 Task: Create a rule from the Agile list, Priority changed -> Complete task in the project Trailblazer if Priority Cleared then Complete Task.
Action: Mouse moved to (61, 352)
Screenshot: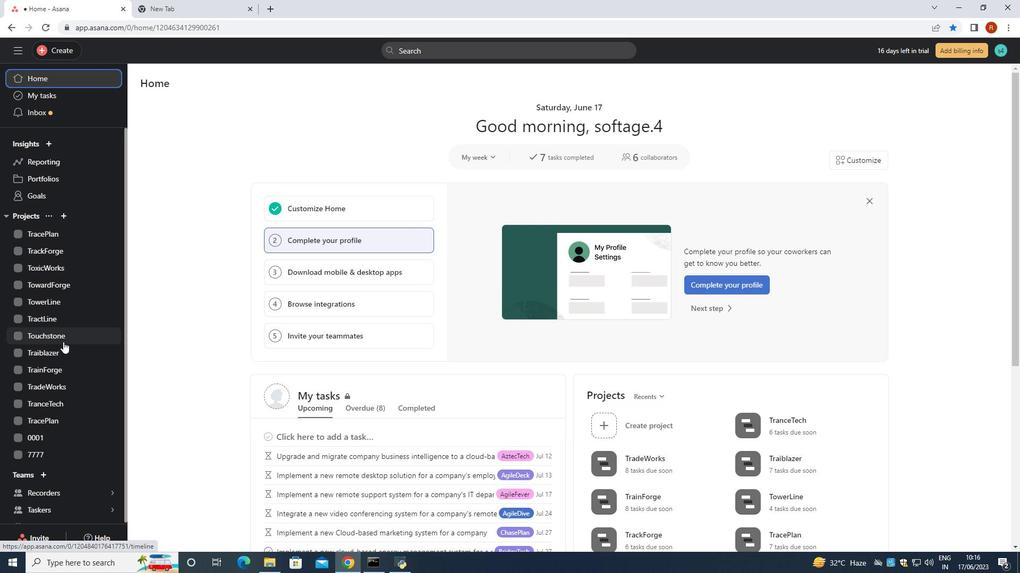 
Action: Mouse pressed left at (61, 352)
Screenshot: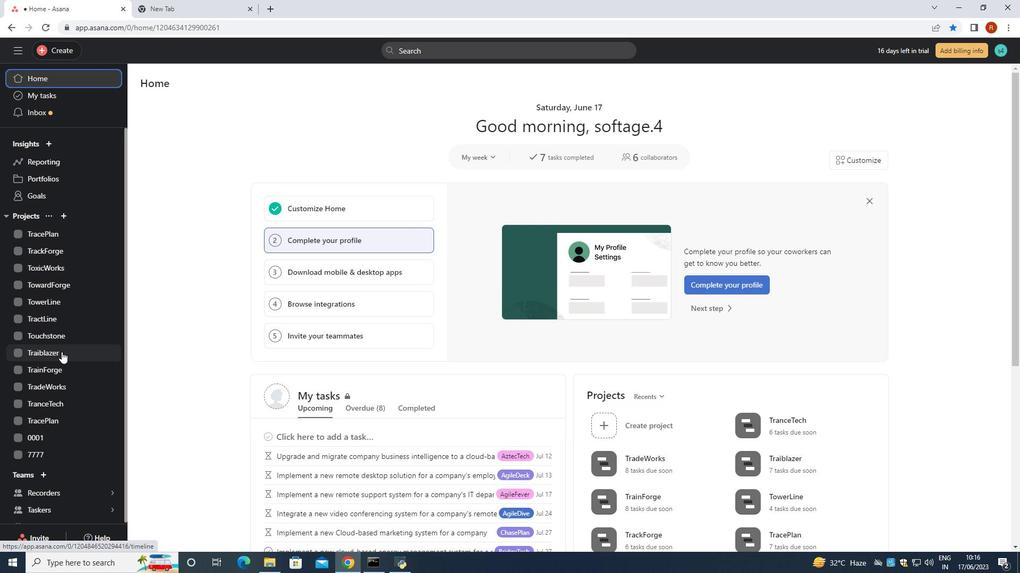 
Action: Mouse moved to (1004, 88)
Screenshot: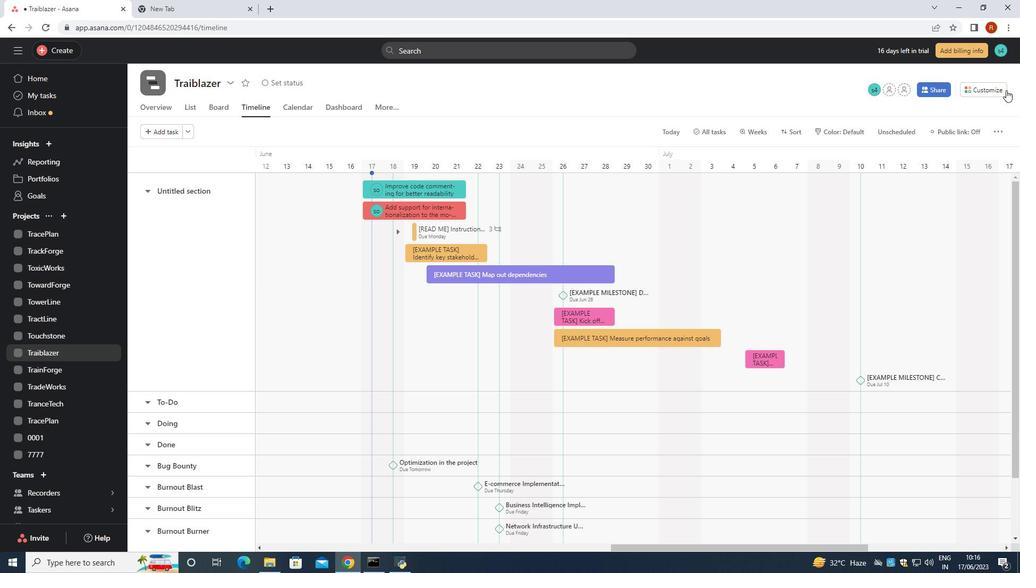 
Action: Mouse pressed left at (1004, 88)
Screenshot: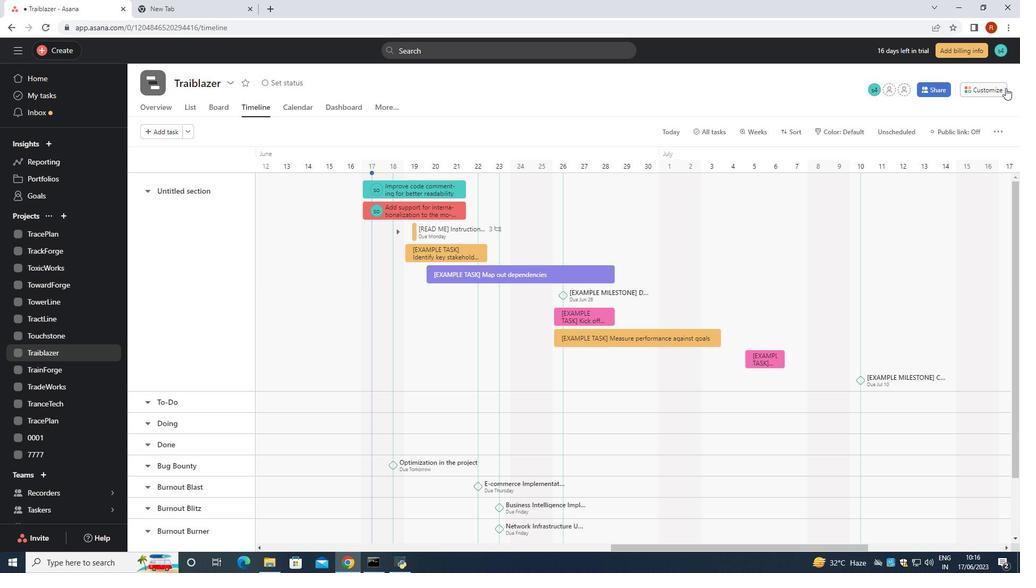 
Action: Mouse moved to (792, 241)
Screenshot: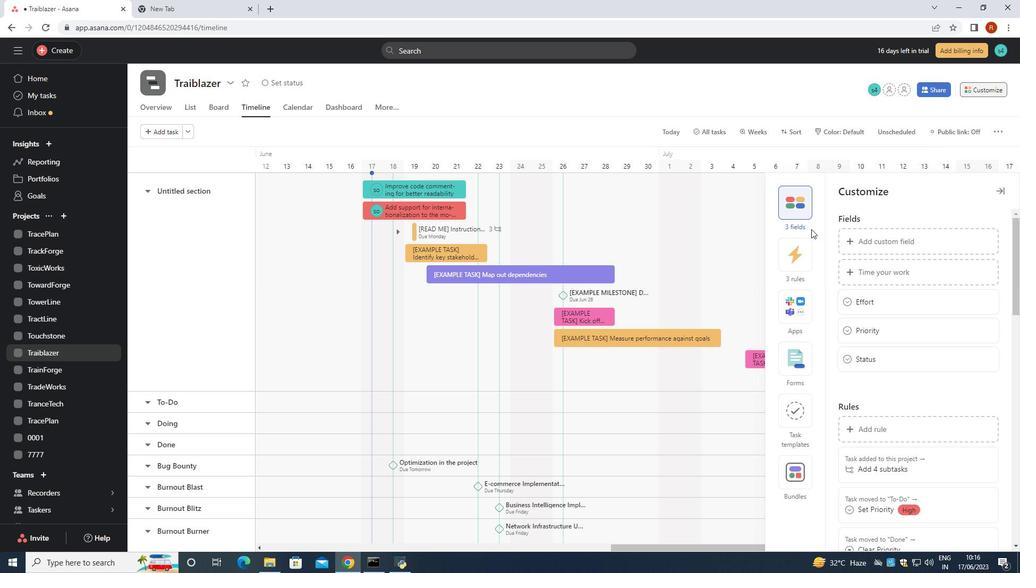 
Action: Mouse pressed left at (792, 241)
Screenshot: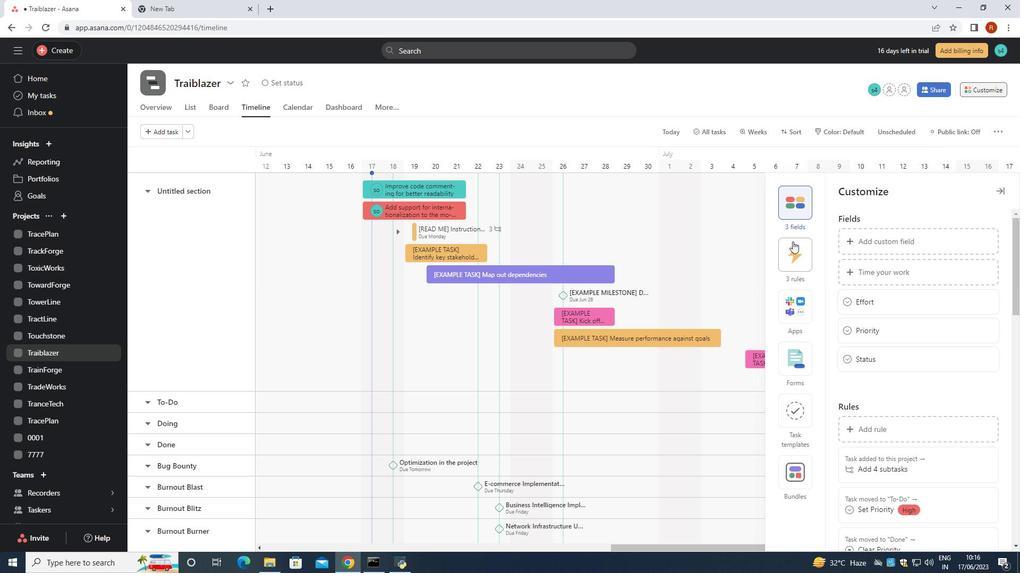
Action: Mouse moved to (885, 241)
Screenshot: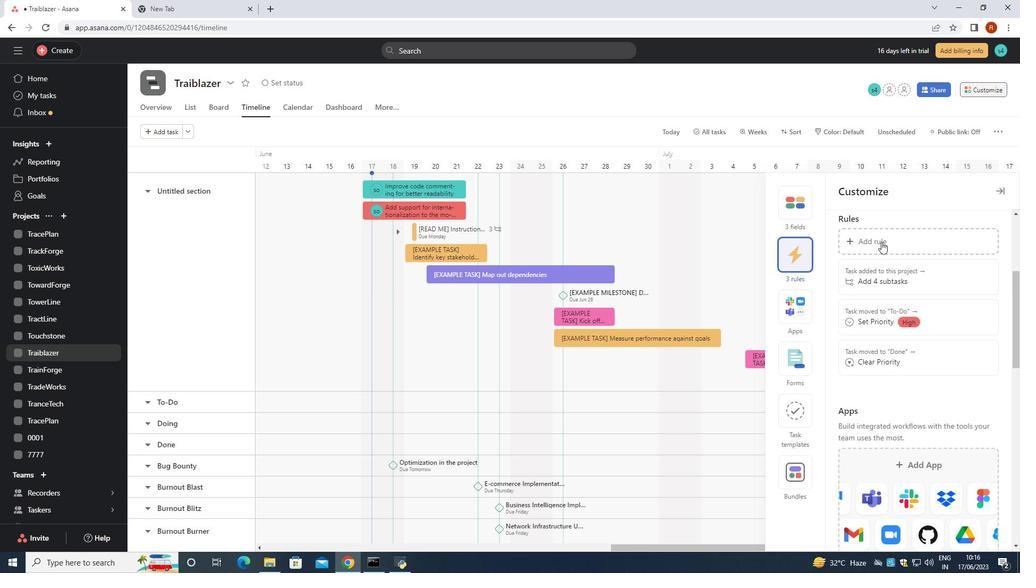 
Action: Mouse pressed left at (885, 241)
Screenshot: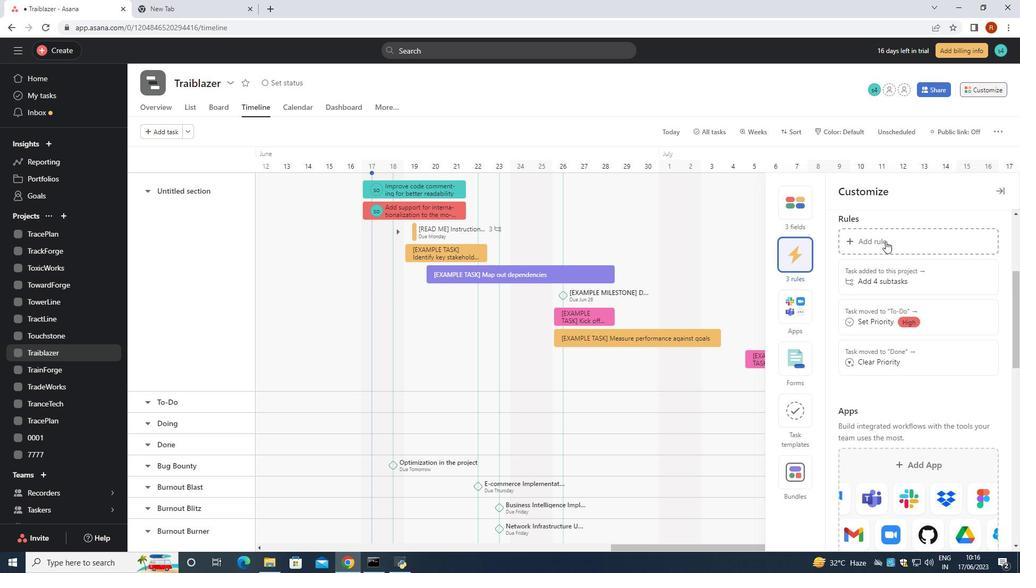 
Action: Mouse moved to (226, 156)
Screenshot: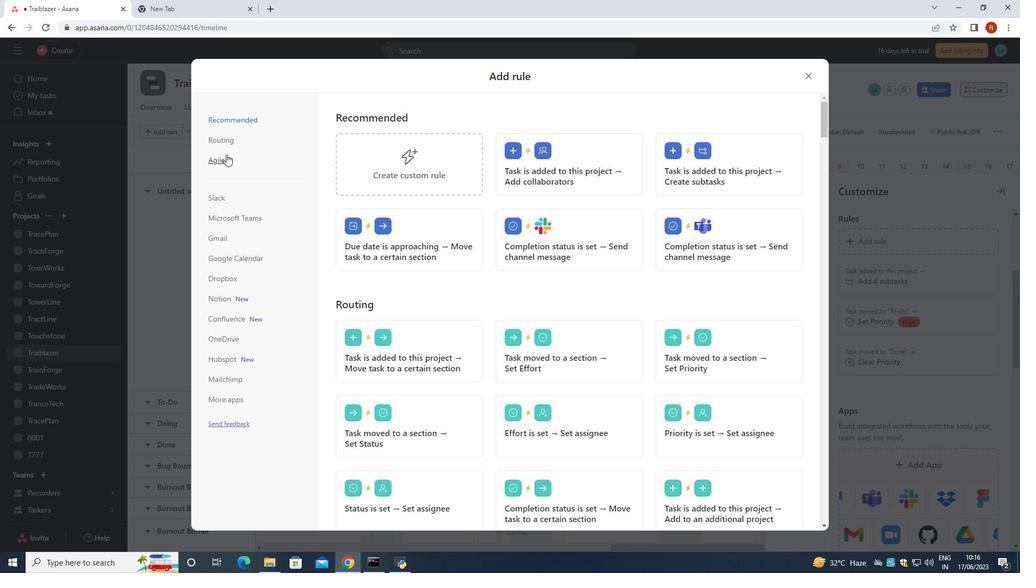 
Action: Mouse pressed left at (226, 156)
Screenshot: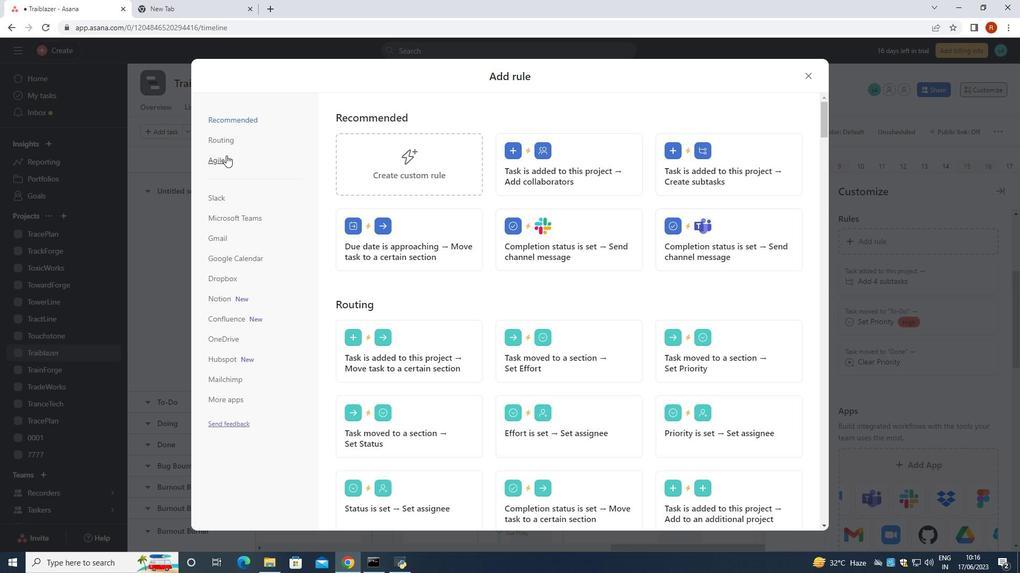 
Action: Mouse moved to (754, 165)
Screenshot: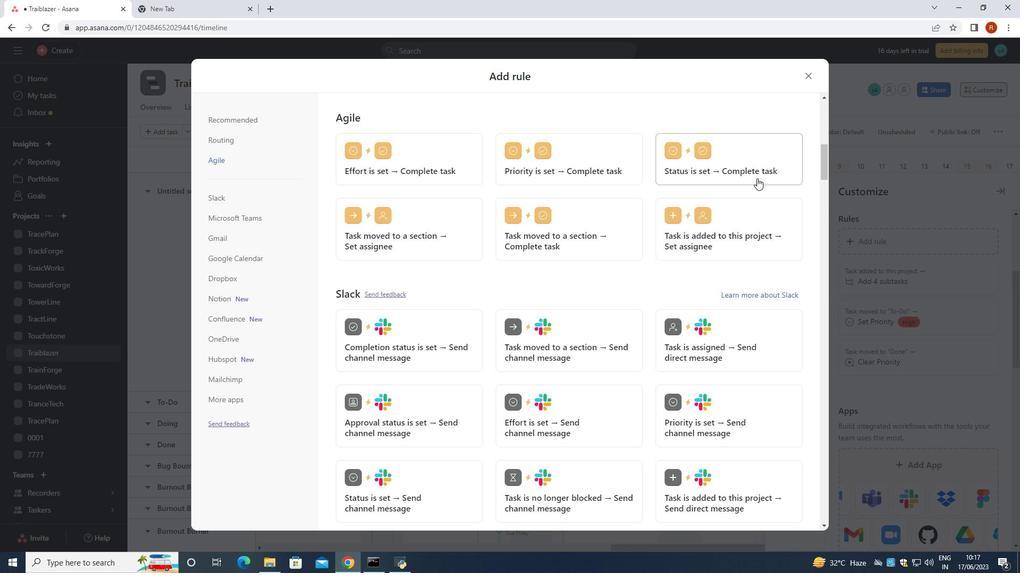 
Action: Mouse pressed left at (754, 165)
Screenshot: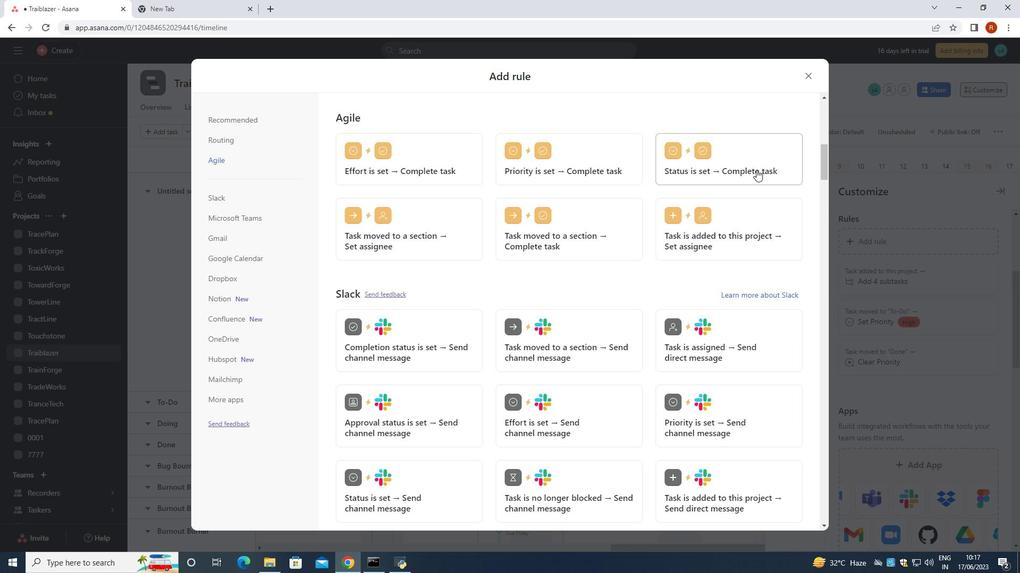 
Action: Mouse moved to (427, 277)
Screenshot: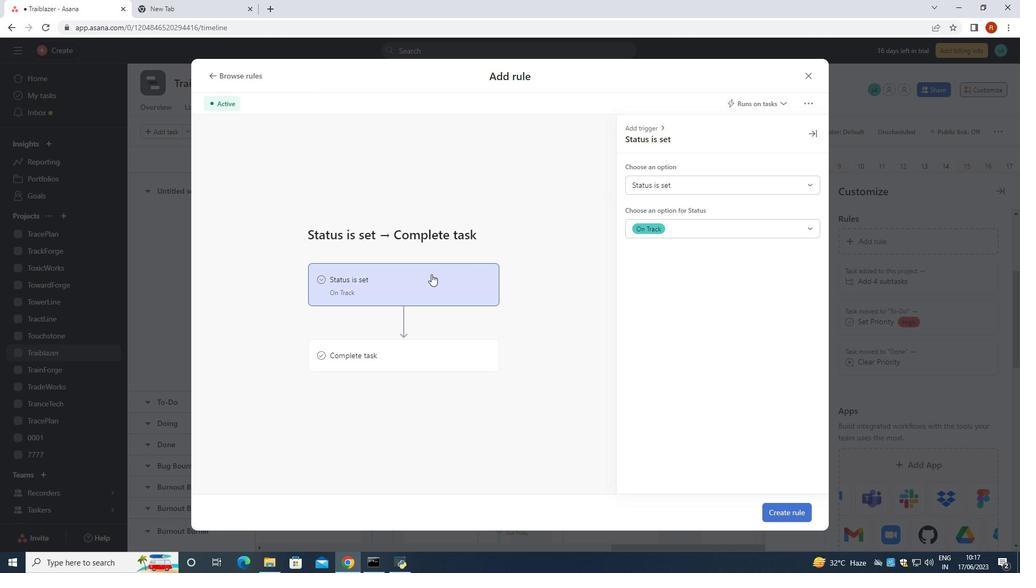 
Action: Mouse pressed left at (427, 277)
Screenshot: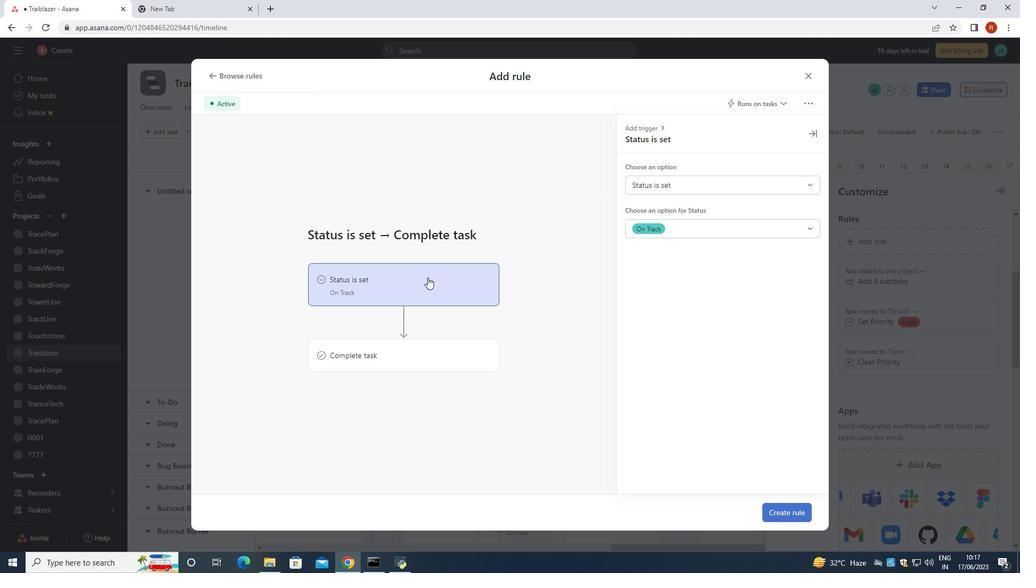 
Action: Mouse moved to (733, 187)
Screenshot: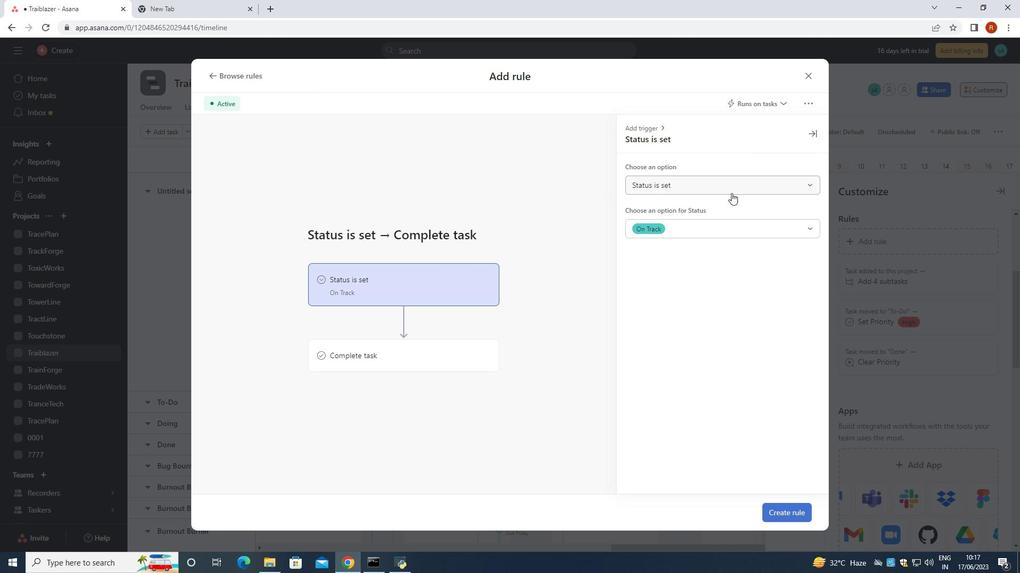 
Action: Mouse pressed left at (733, 187)
Screenshot: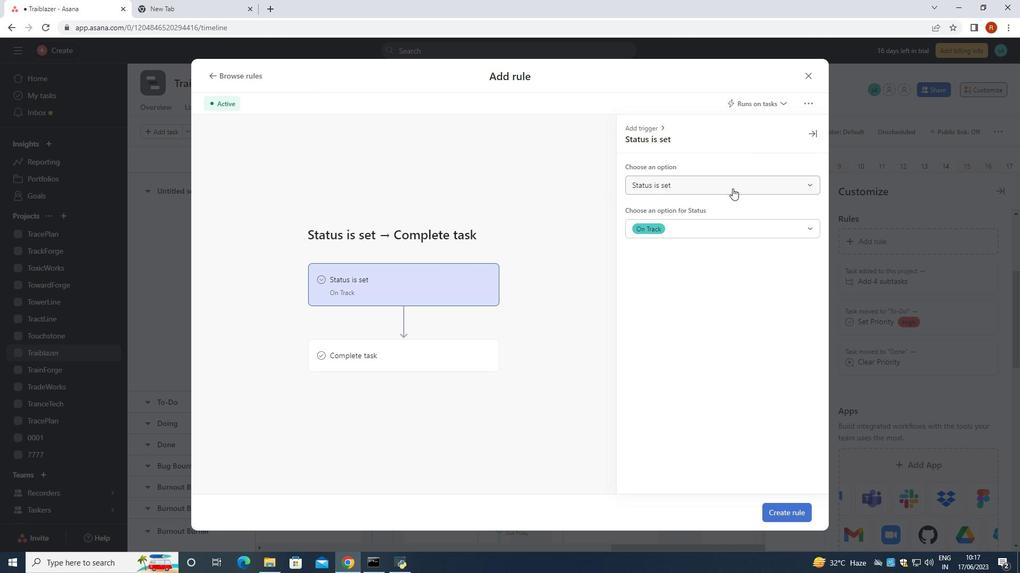 
Action: Mouse moved to (687, 224)
Screenshot: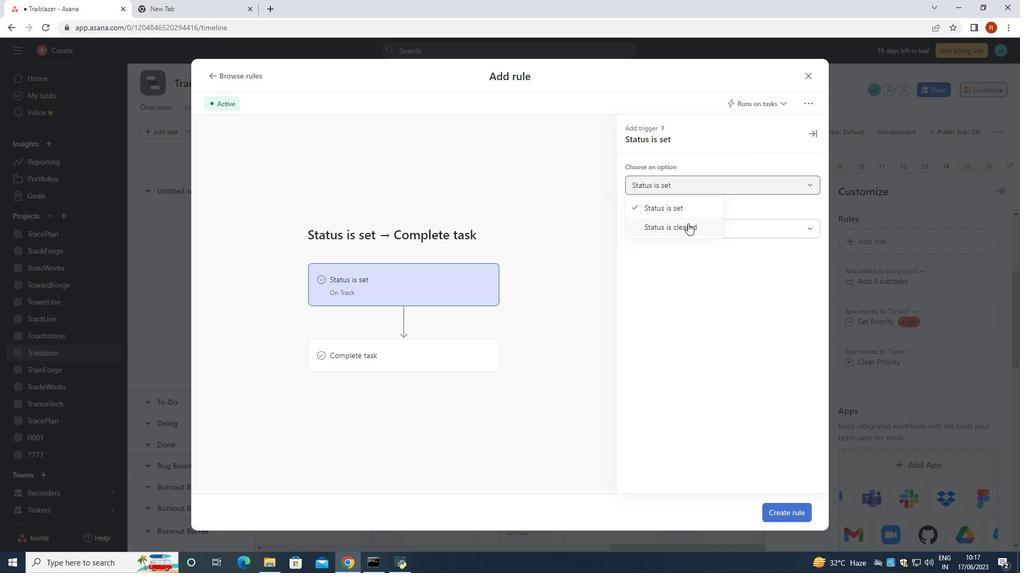 
Action: Mouse pressed left at (687, 224)
Screenshot: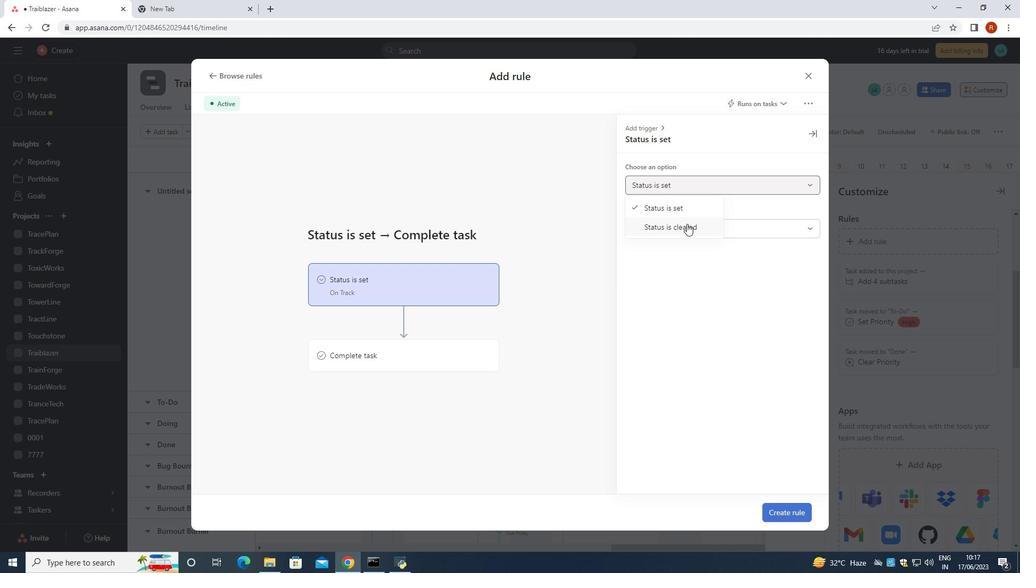 
Action: Mouse moved to (432, 361)
Screenshot: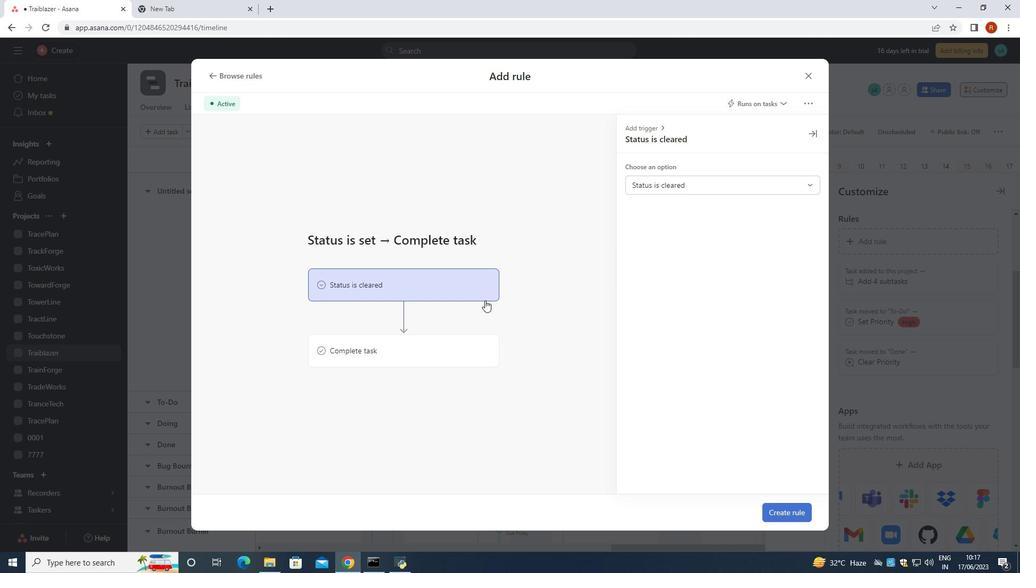 
Action: Mouse pressed left at (432, 361)
Screenshot: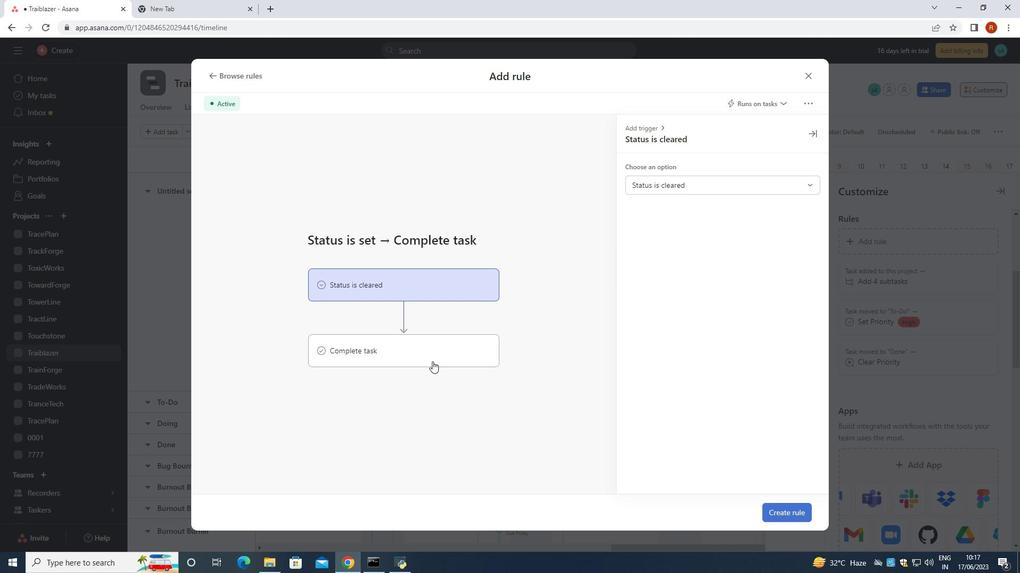 
Action: Mouse moved to (704, 180)
Screenshot: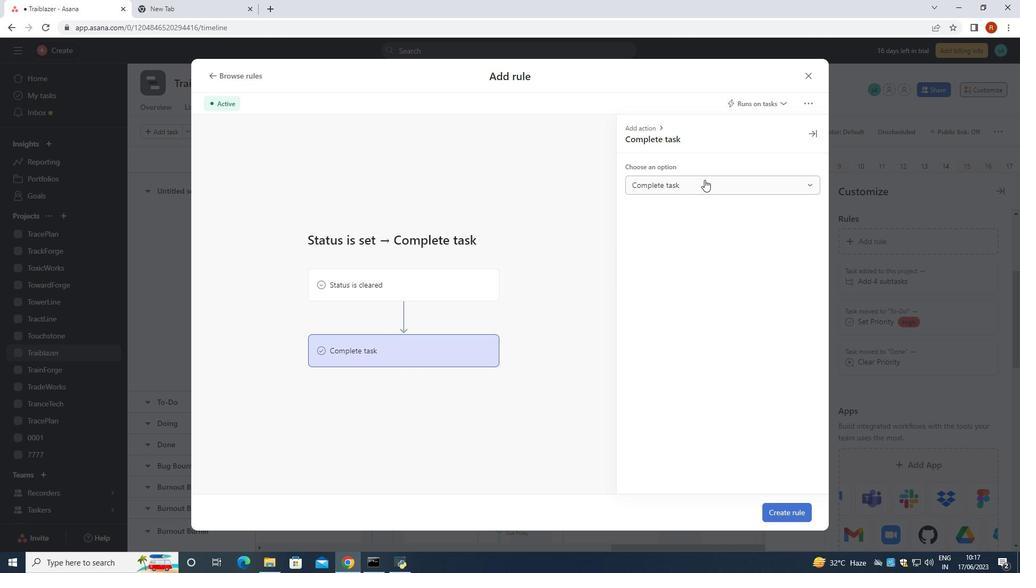 
Action: Mouse pressed left at (704, 180)
Screenshot: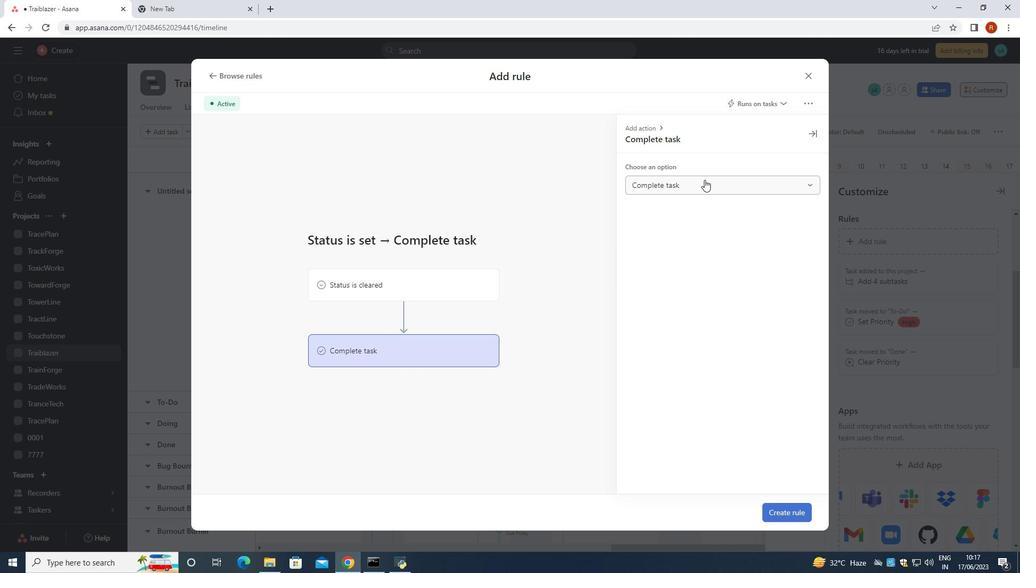 
Action: Mouse moved to (697, 206)
Screenshot: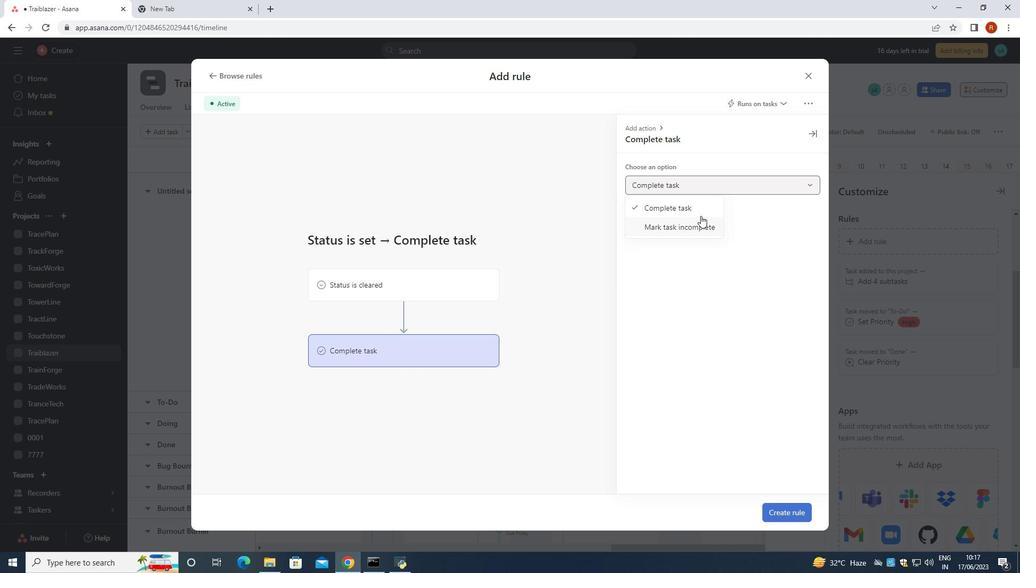 
Action: Mouse pressed left at (697, 206)
Screenshot: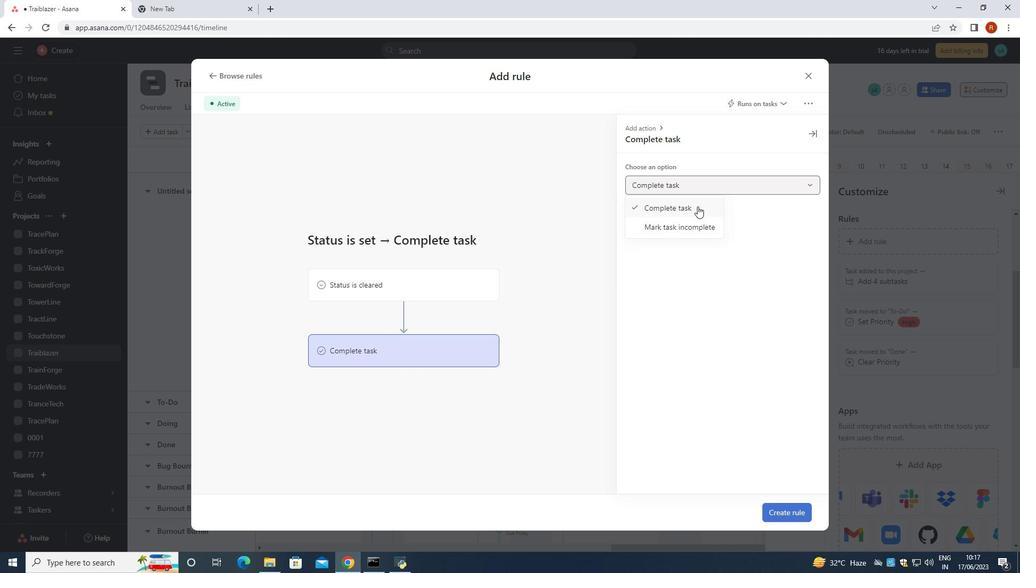
Action: Mouse moved to (793, 513)
Screenshot: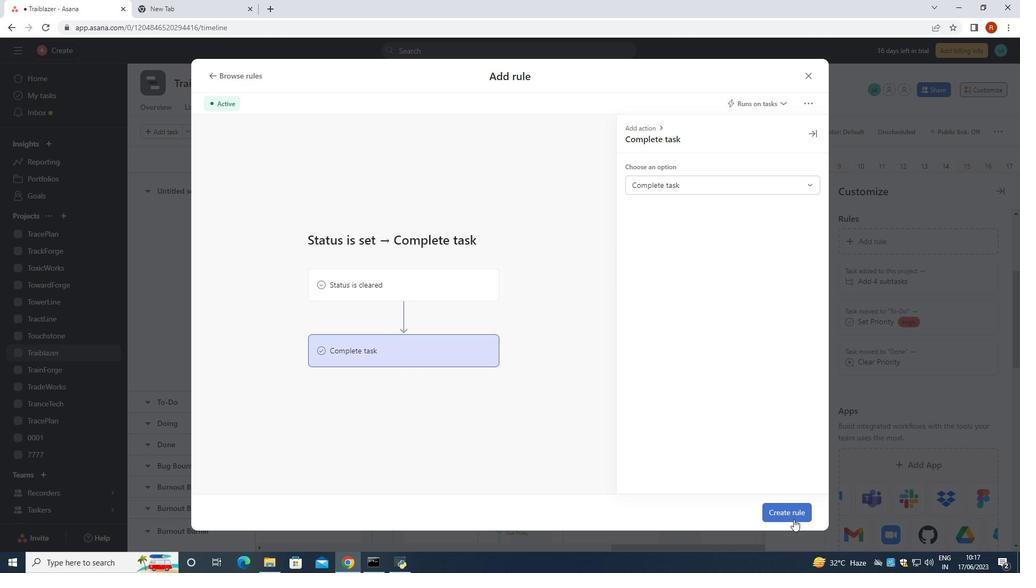 
Action: Mouse pressed left at (793, 513)
Screenshot: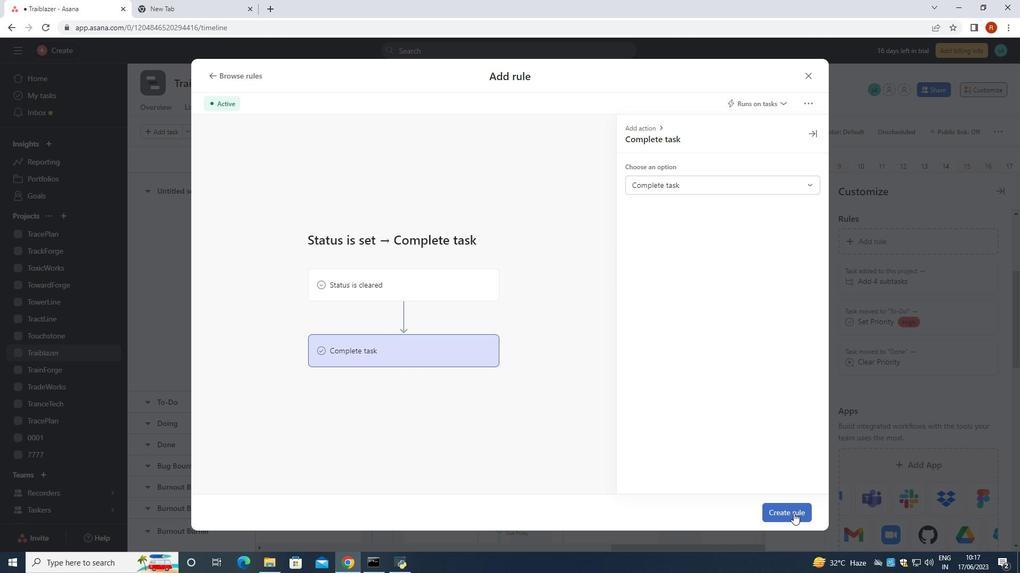 
Action: Mouse moved to (791, 509)
Screenshot: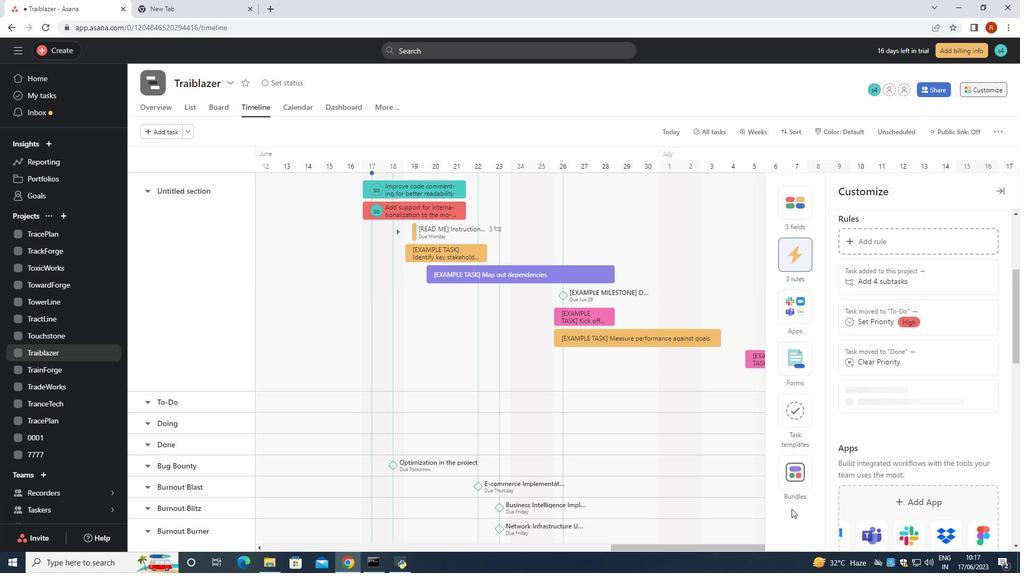 
